Task: Set custom field "backlog" to "new field".
Action: Mouse pressed left at (826, 211)
Screenshot: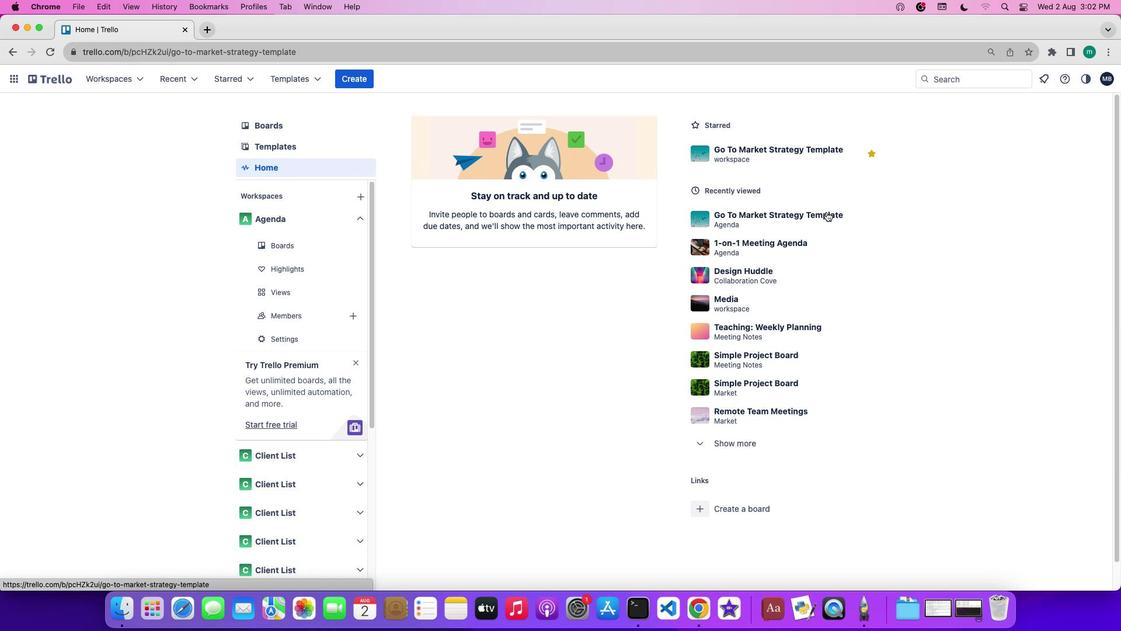 
Action: Mouse moved to (1002, 245)
Screenshot: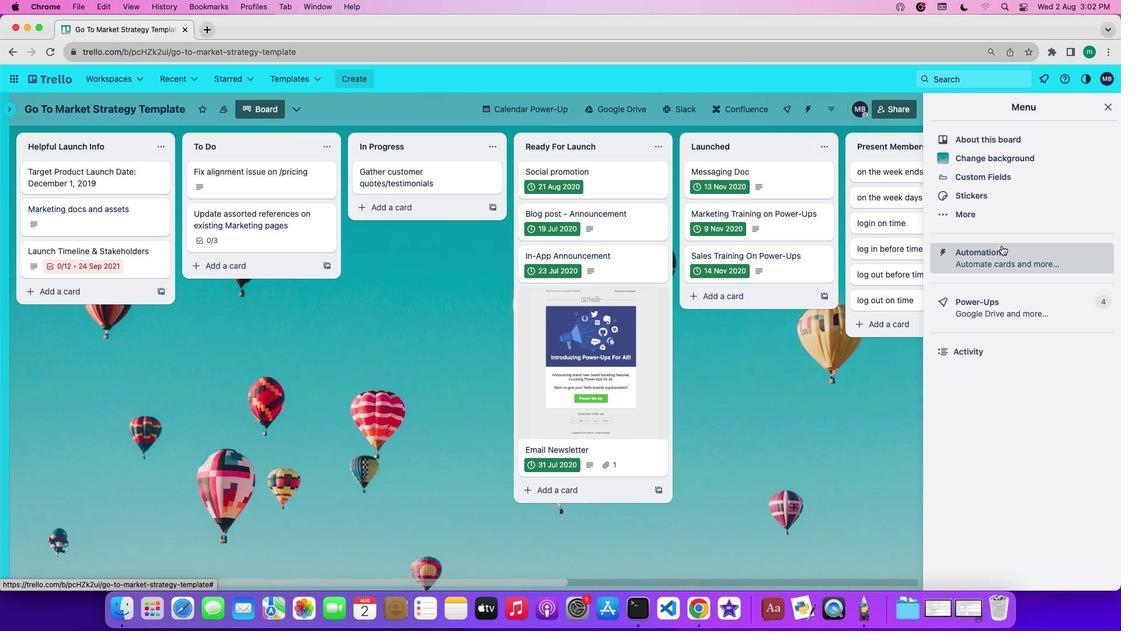 
Action: Mouse pressed left at (1002, 245)
Screenshot: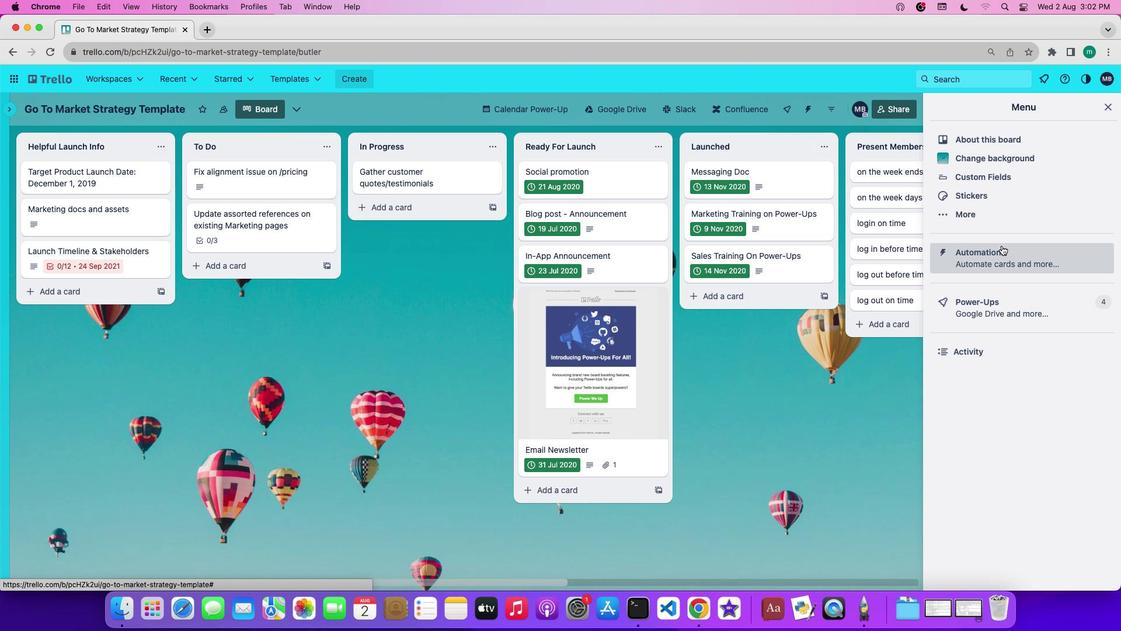 
Action: Mouse moved to (80, 302)
Screenshot: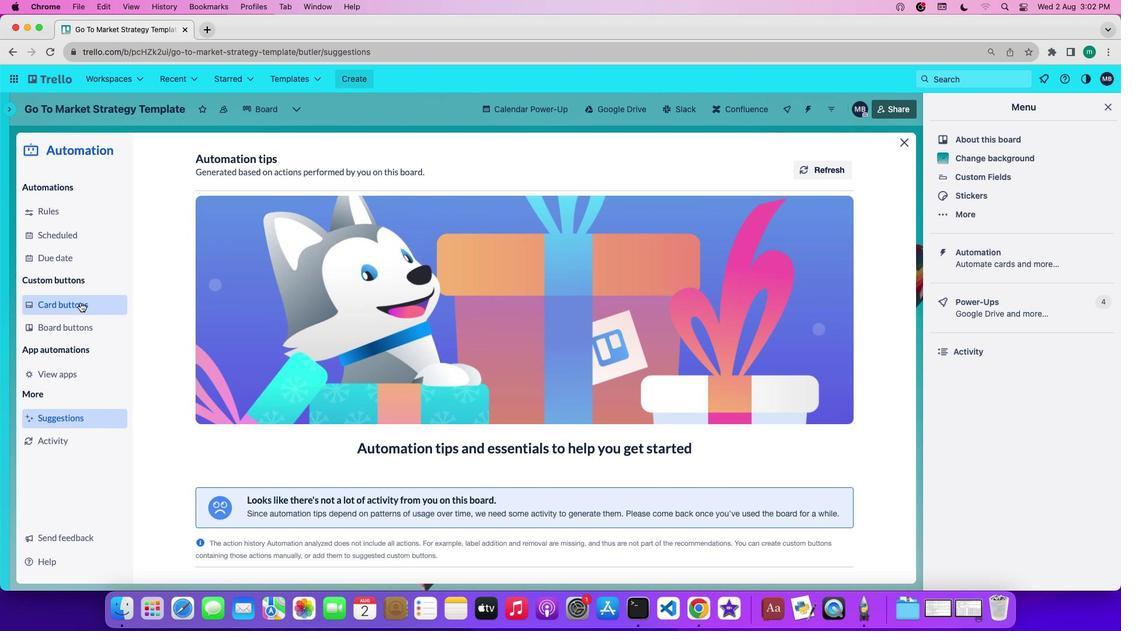 
Action: Mouse pressed left at (80, 302)
Screenshot: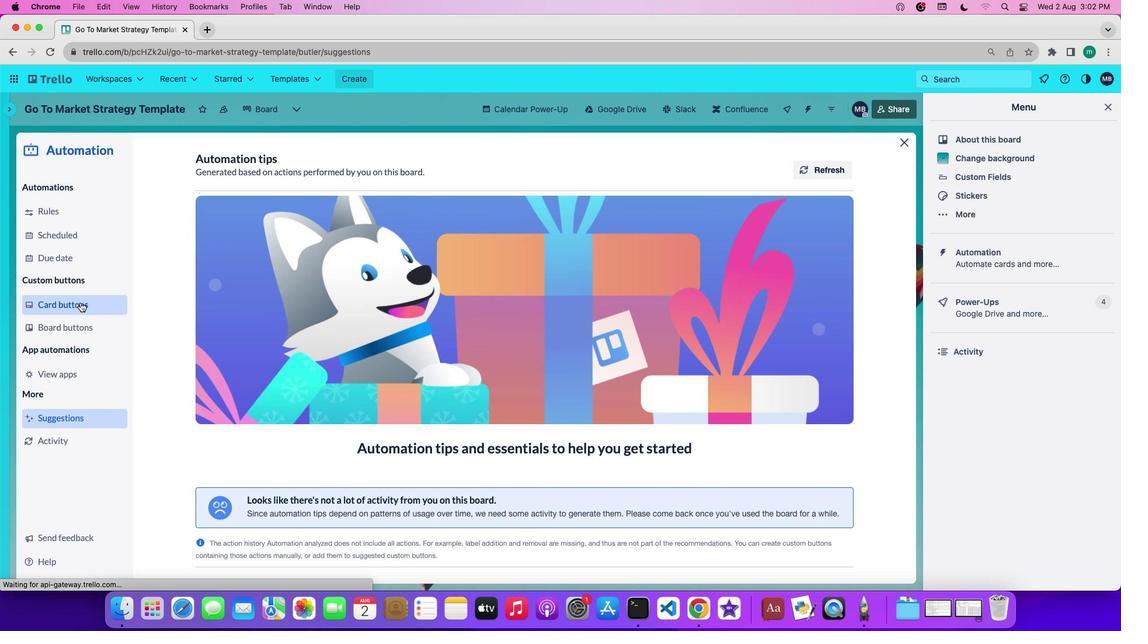 
Action: Mouse moved to (267, 406)
Screenshot: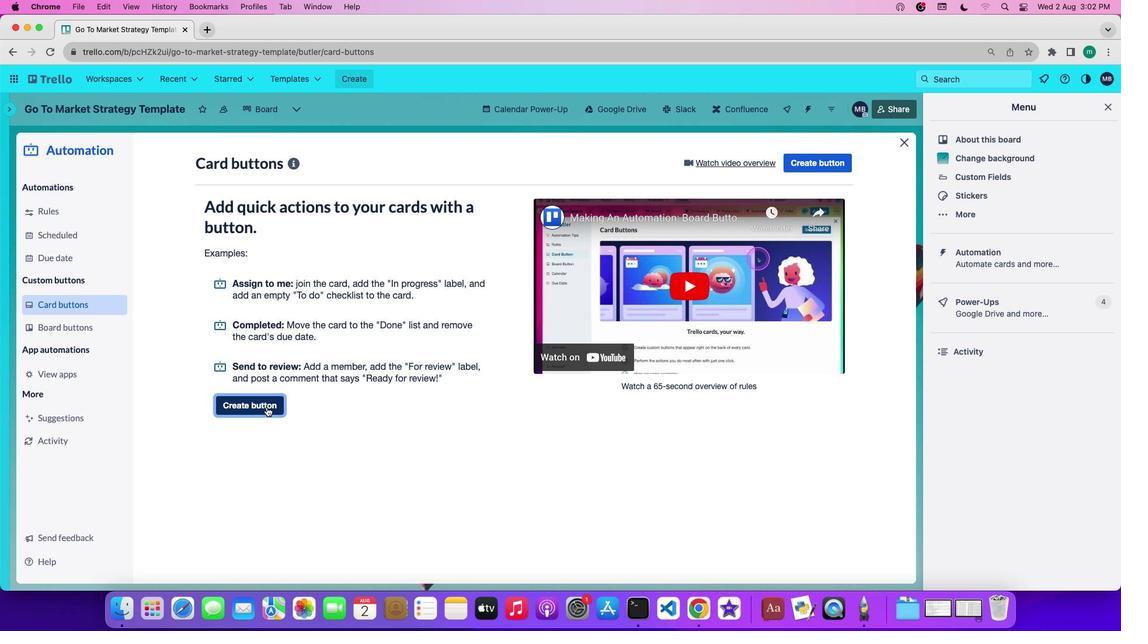
Action: Mouse pressed left at (267, 406)
Screenshot: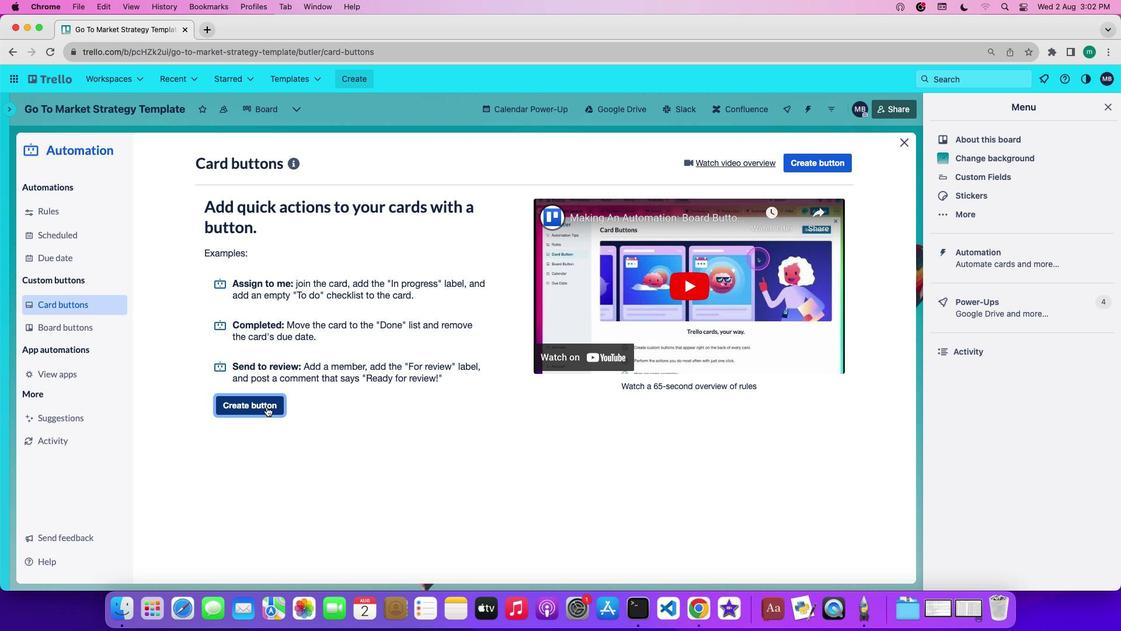 
Action: Mouse moved to (490, 326)
Screenshot: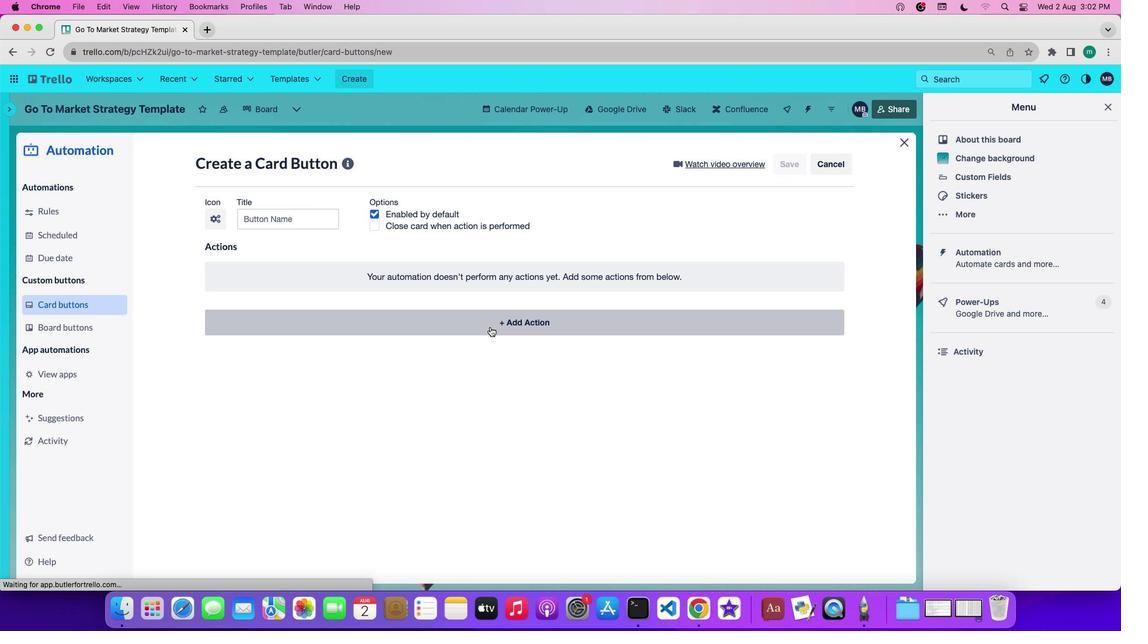 
Action: Mouse pressed left at (490, 326)
Screenshot: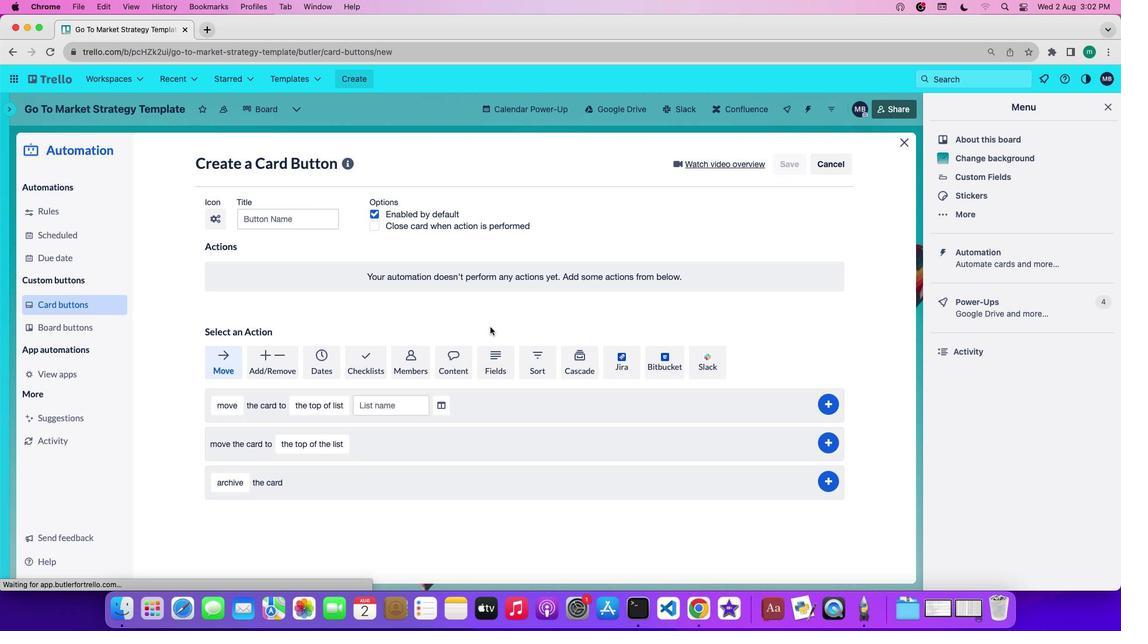 
Action: Mouse moved to (498, 358)
Screenshot: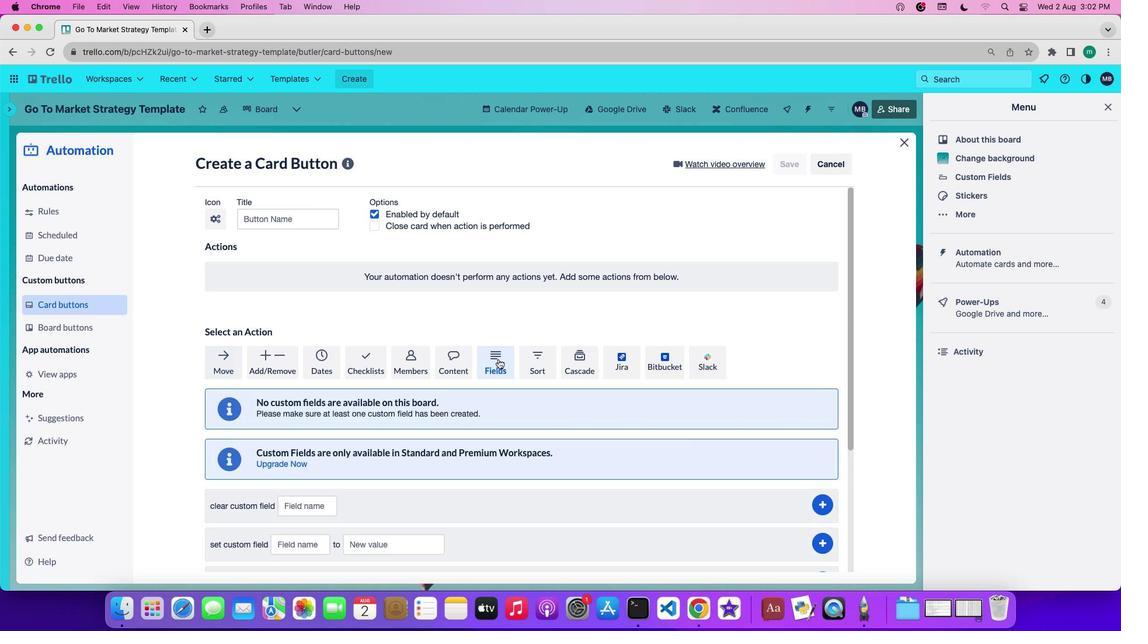 
Action: Mouse pressed left at (498, 358)
Screenshot: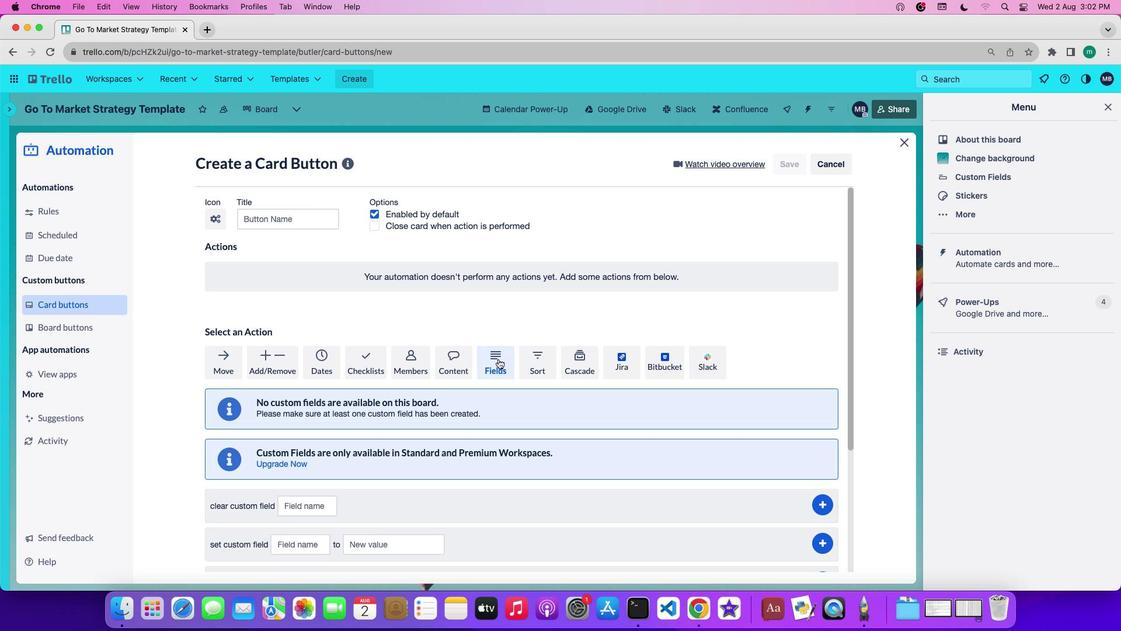 
Action: Mouse moved to (435, 459)
Screenshot: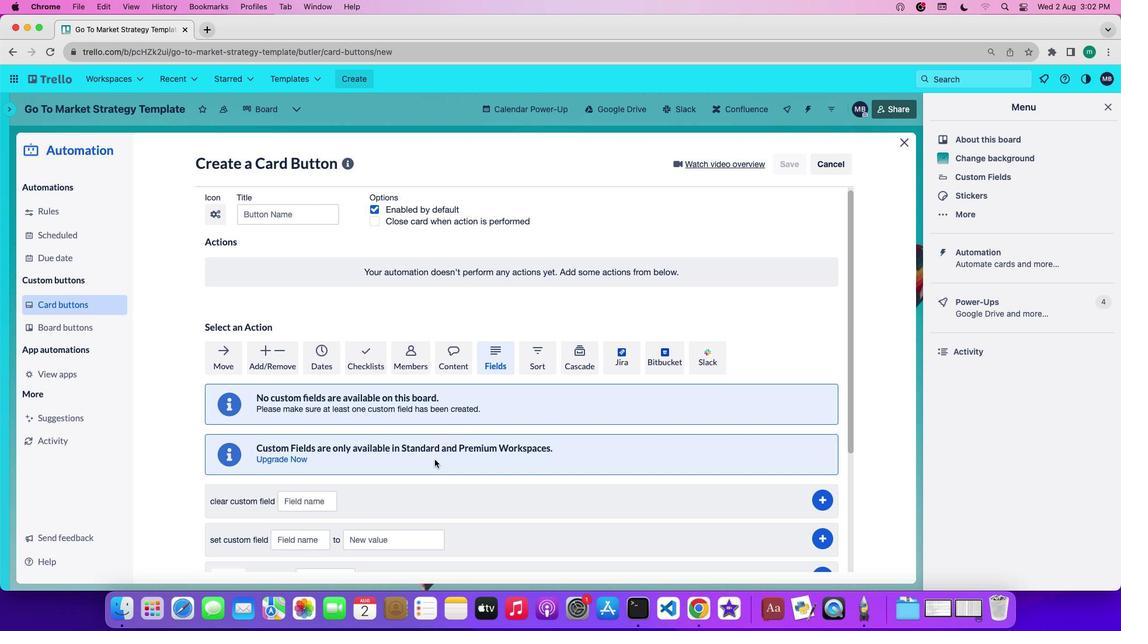 
Action: Mouse scrolled (435, 459) with delta (0, 0)
Screenshot: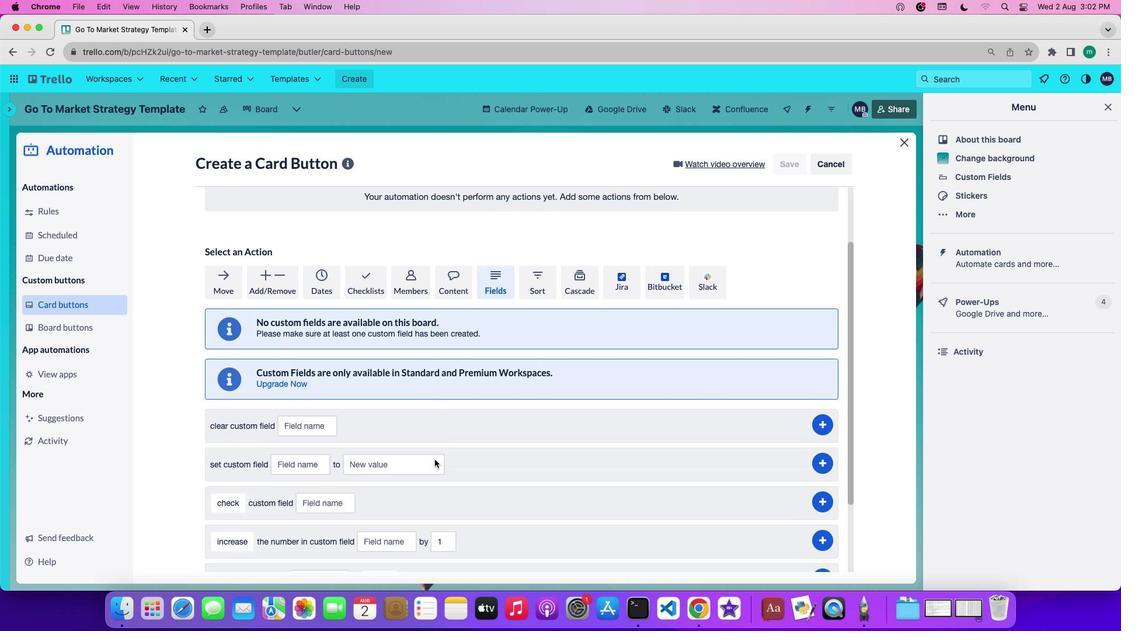 
Action: Mouse scrolled (435, 459) with delta (0, 0)
Screenshot: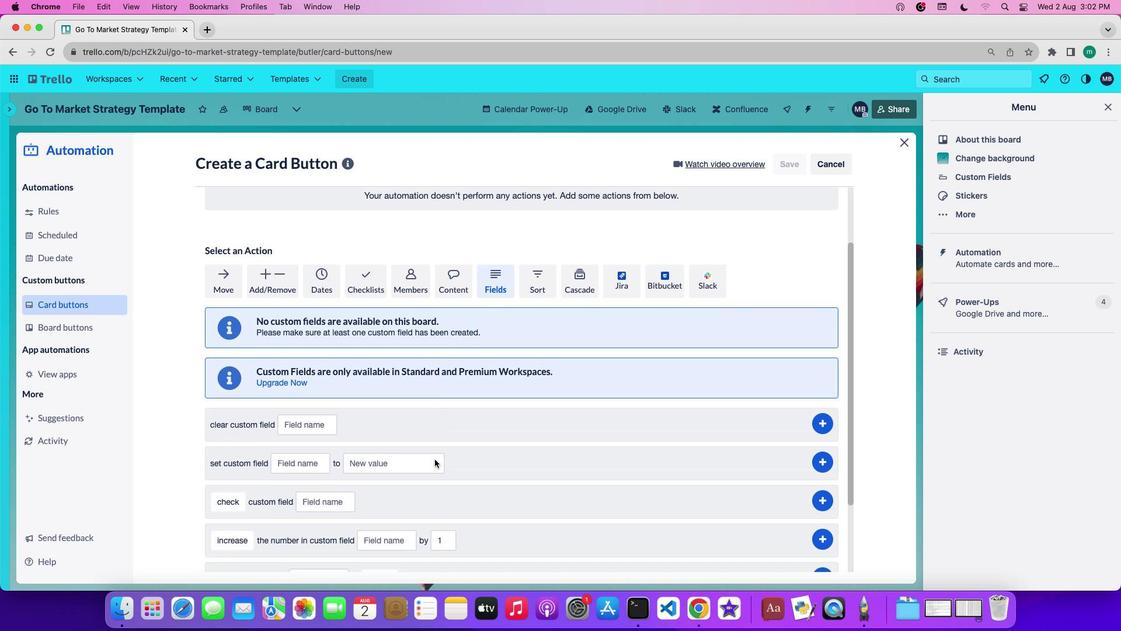 
Action: Mouse scrolled (435, 459) with delta (0, -1)
Screenshot: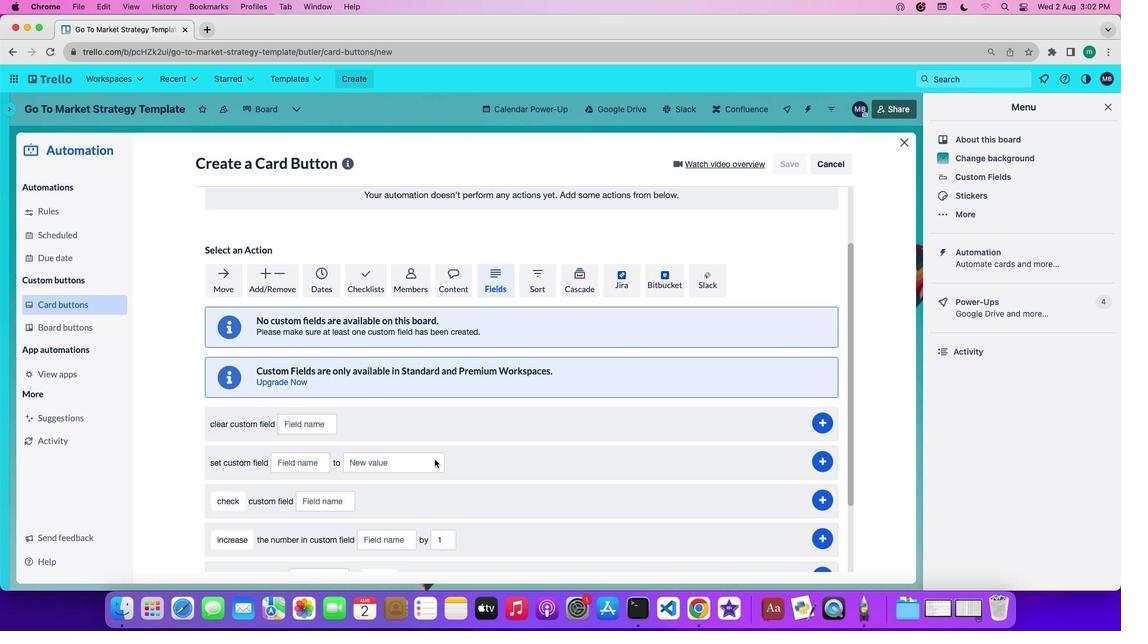 
Action: Mouse scrolled (435, 459) with delta (0, 0)
Screenshot: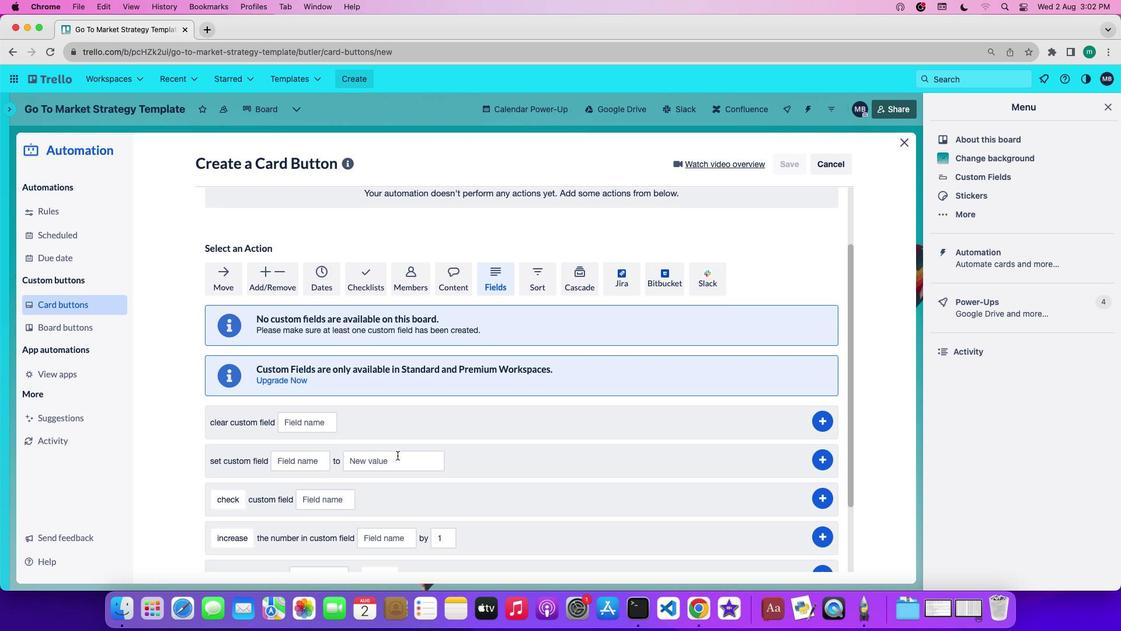 
Action: Mouse moved to (322, 462)
Screenshot: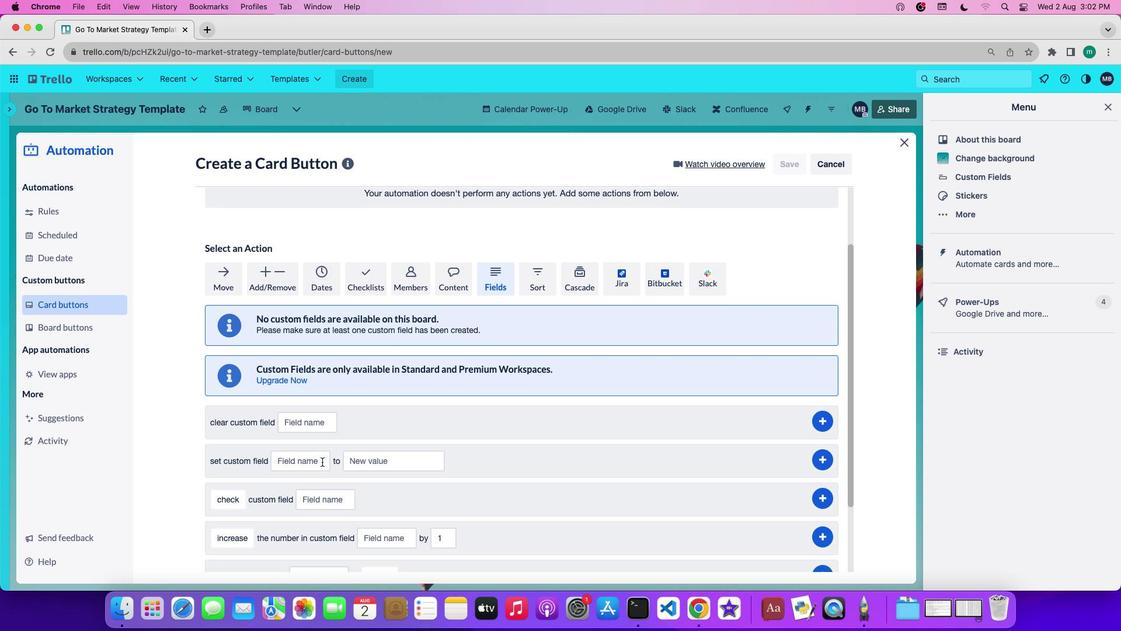 
Action: Mouse pressed left at (322, 462)
Screenshot: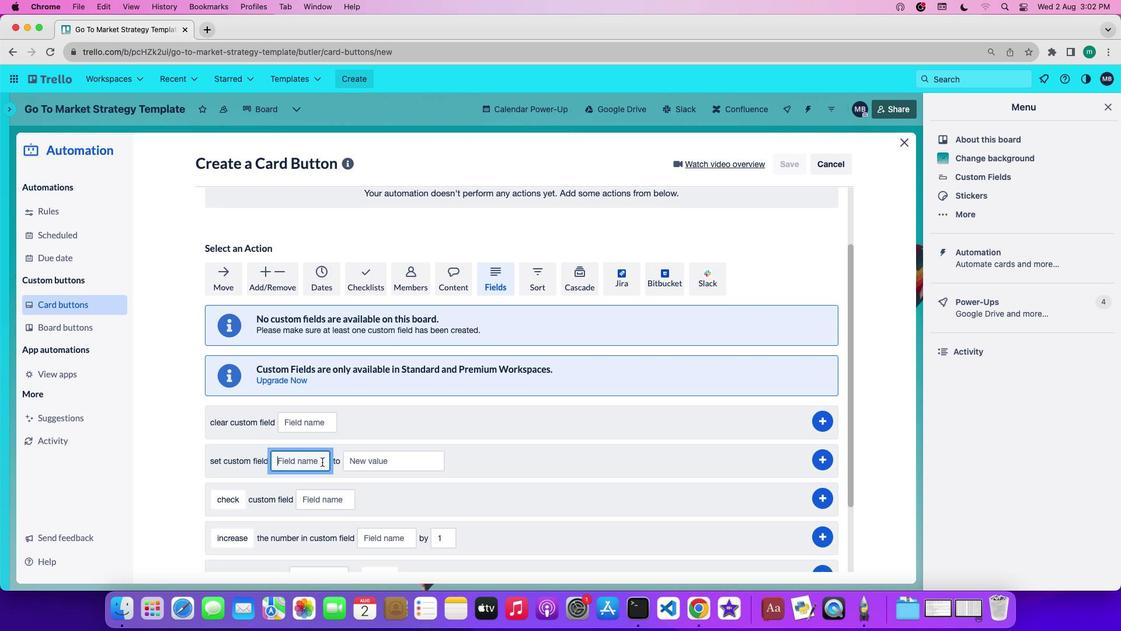 
Action: Key pressed 'b''a''c''k''l''o''g'
Screenshot: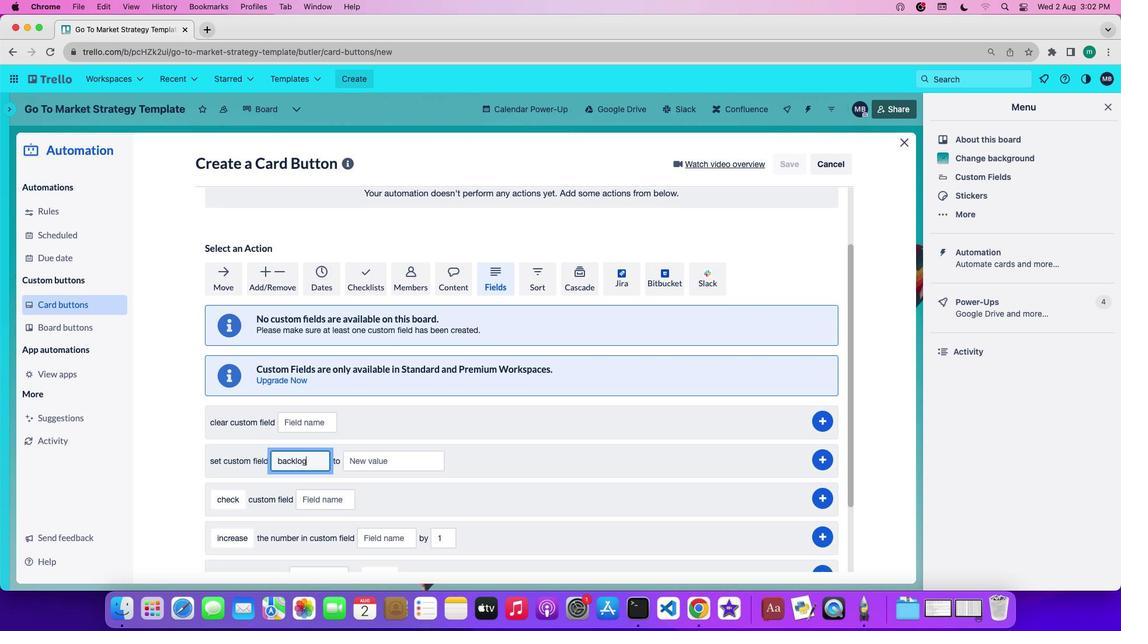 
Action: Mouse moved to (396, 460)
Screenshot: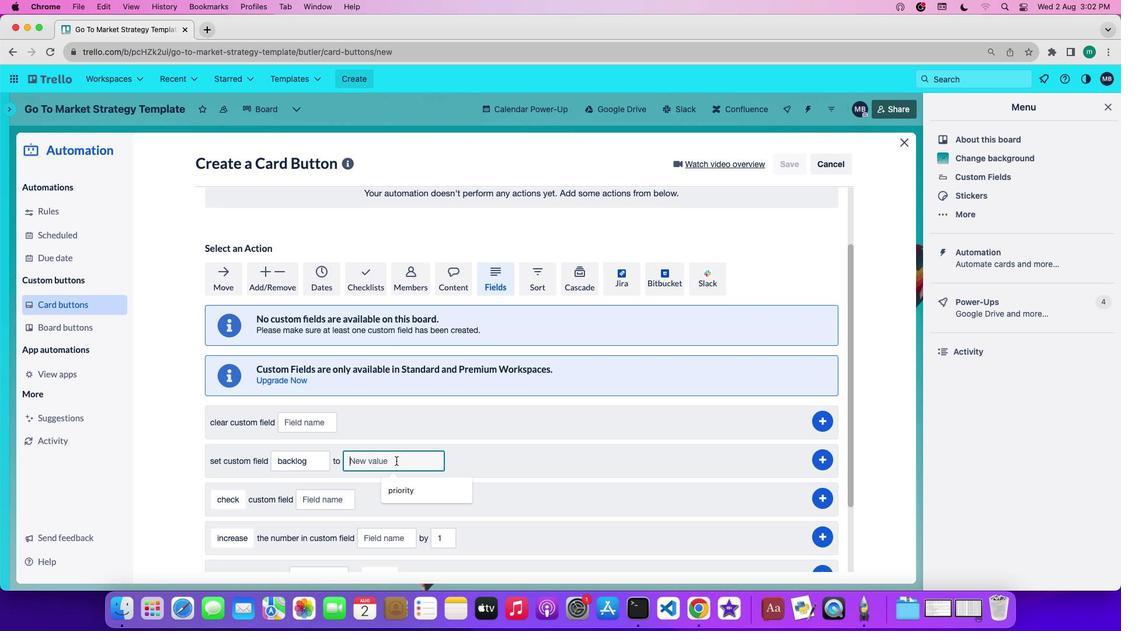 
Action: Mouse pressed left at (396, 460)
Screenshot: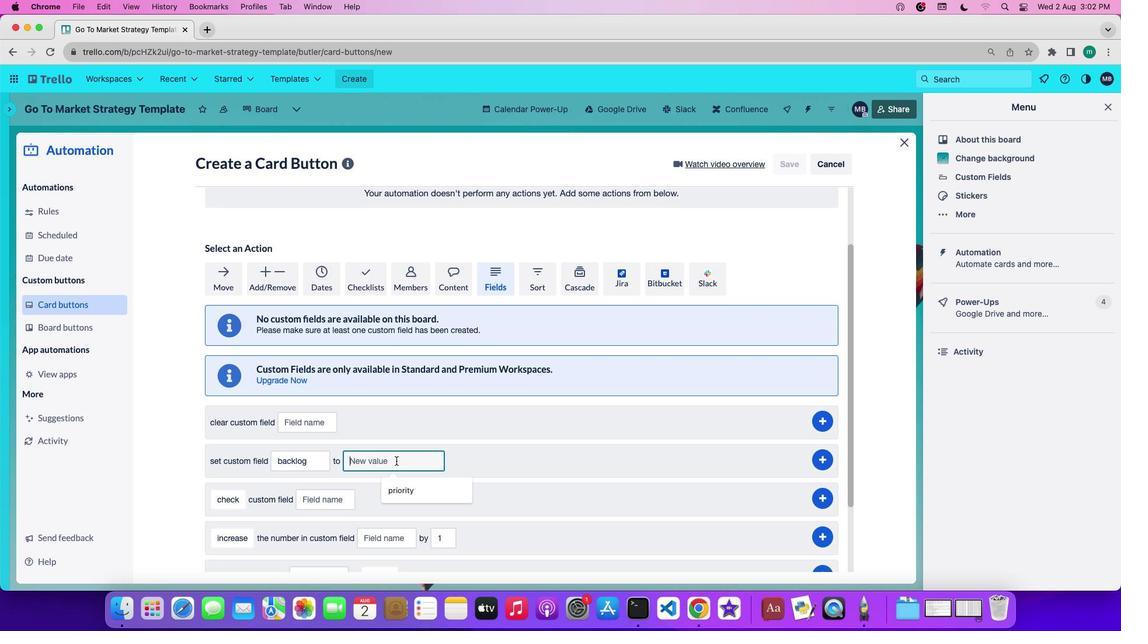 
Action: Key pressed 'f''i''e''l''d'
Screenshot: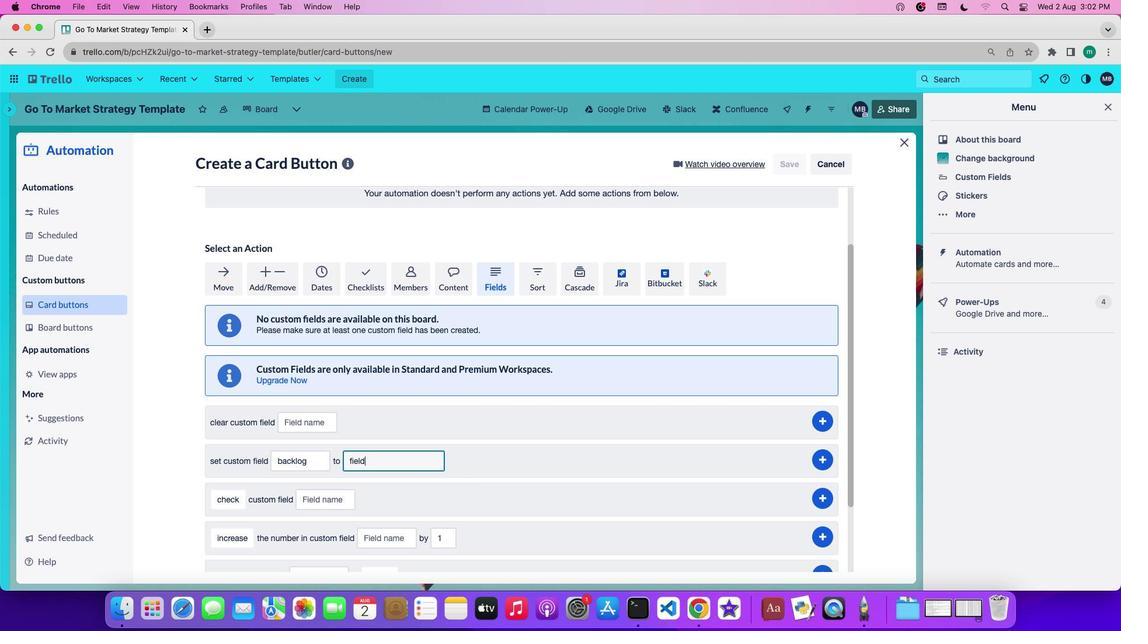 
Action: Mouse moved to (823, 458)
Screenshot: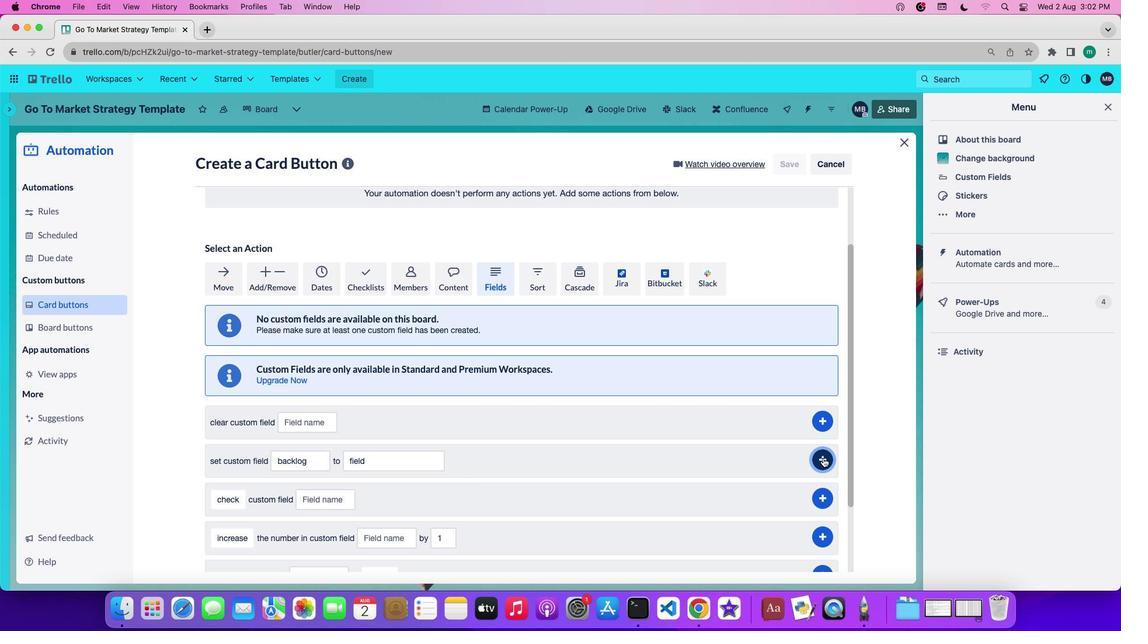 
Action: Mouse pressed left at (823, 458)
Screenshot: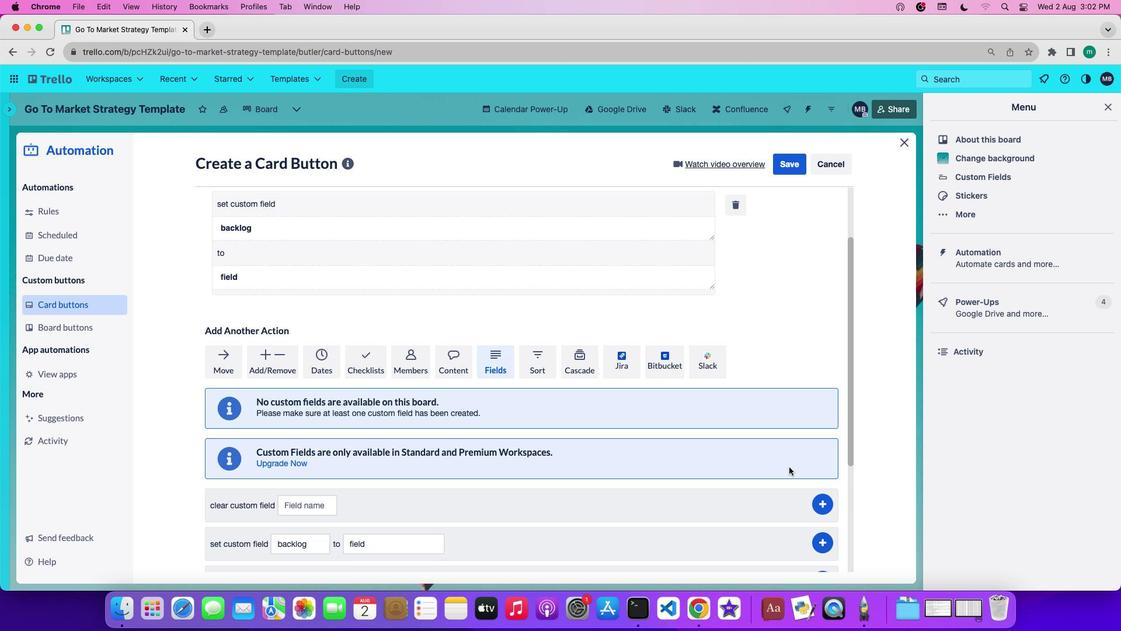 
Action: Mouse moved to (780, 469)
Screenshot: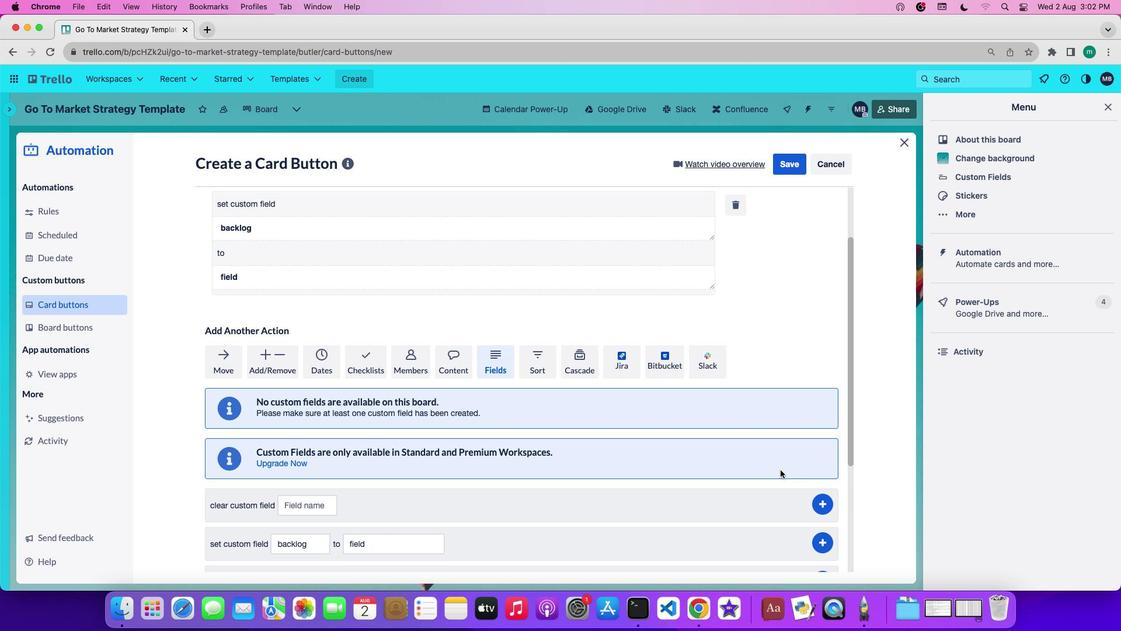 
